 Task: Add a condition where "Hours since status category closed Greater than Five hundred" in unsolved tickets in your groups.
Action: Mouse moved to (118, 369)
Screenshot: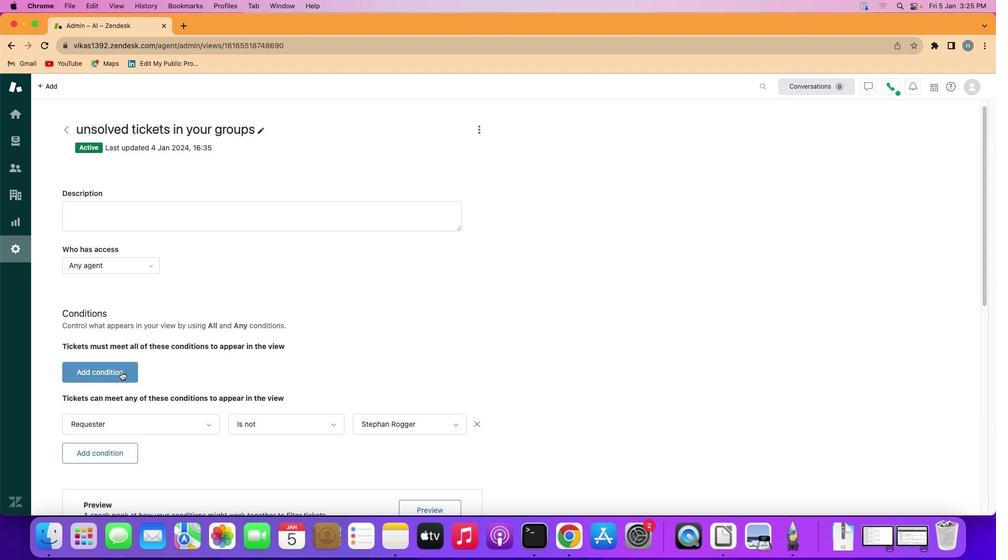 
Action: Mouse pressed left at (118, 369)
Screenshot: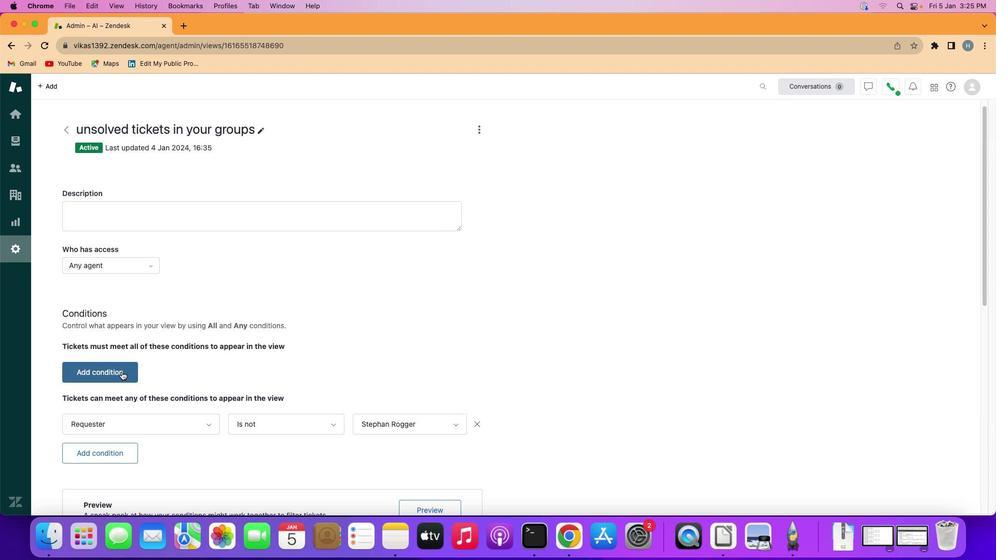 
Action: Mouse moved to (135, 365)
Screenshot: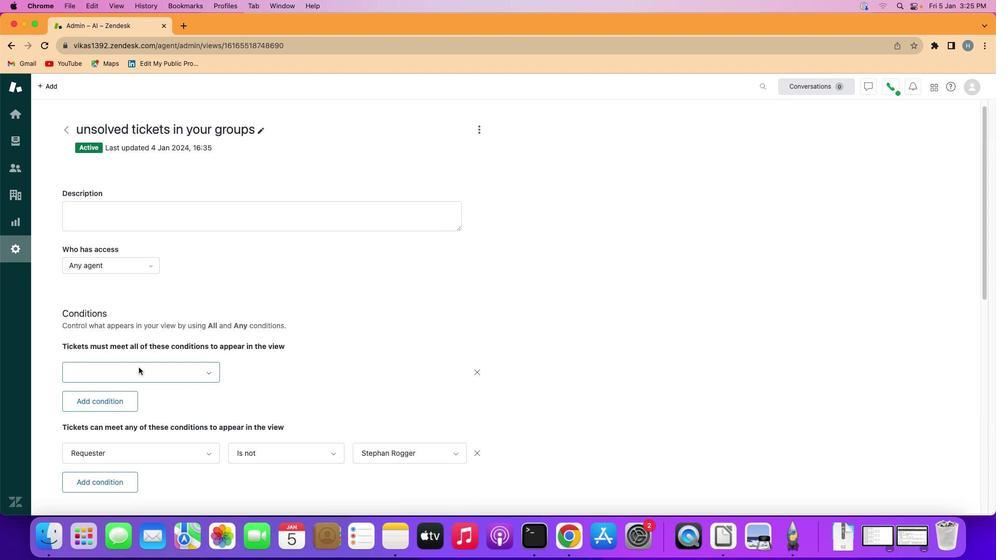 
Action: Mouse pressed left at (135, 365)
Screenshot: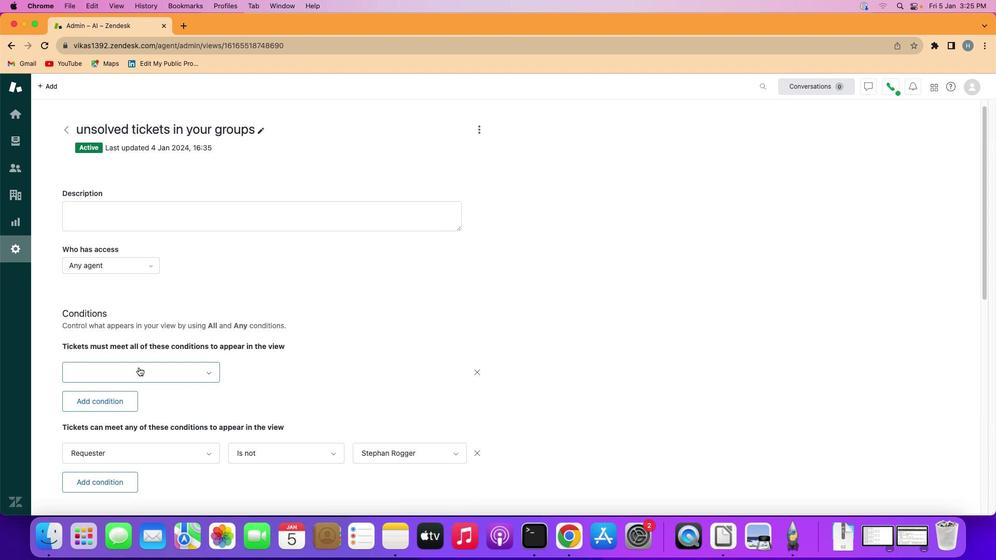 
Action: Mouse moved to (138, 285)
Screenshot: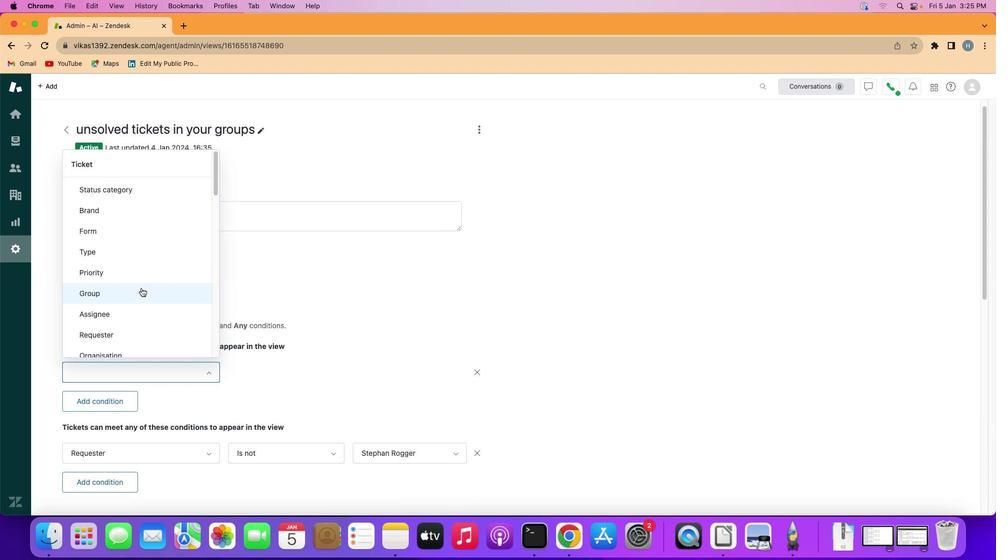 
Action: Mouse scrolled (138, 285) with delta (-2, -2)
Screenshot: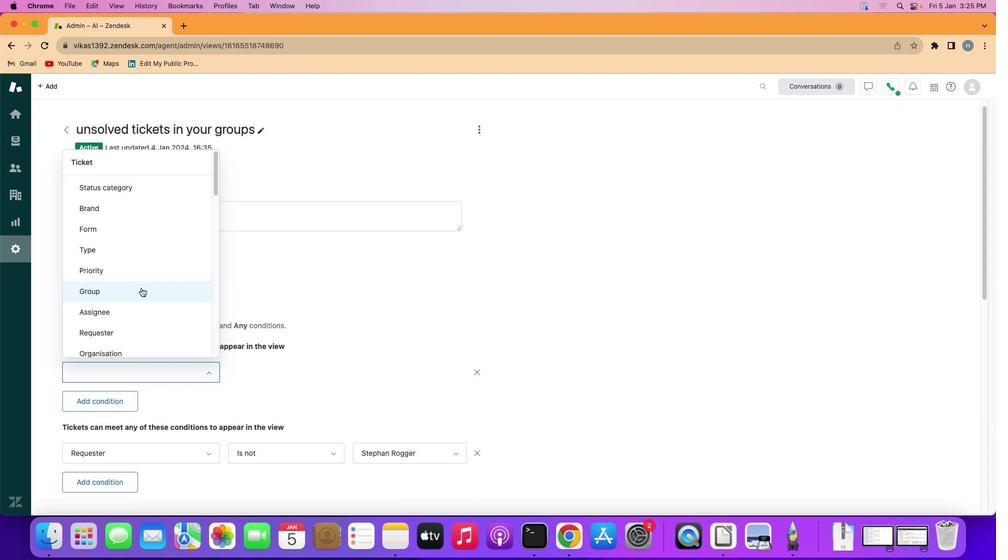 
Action: Mouse scrolled (138, 285) with delta (-2, -2)
Screenshot: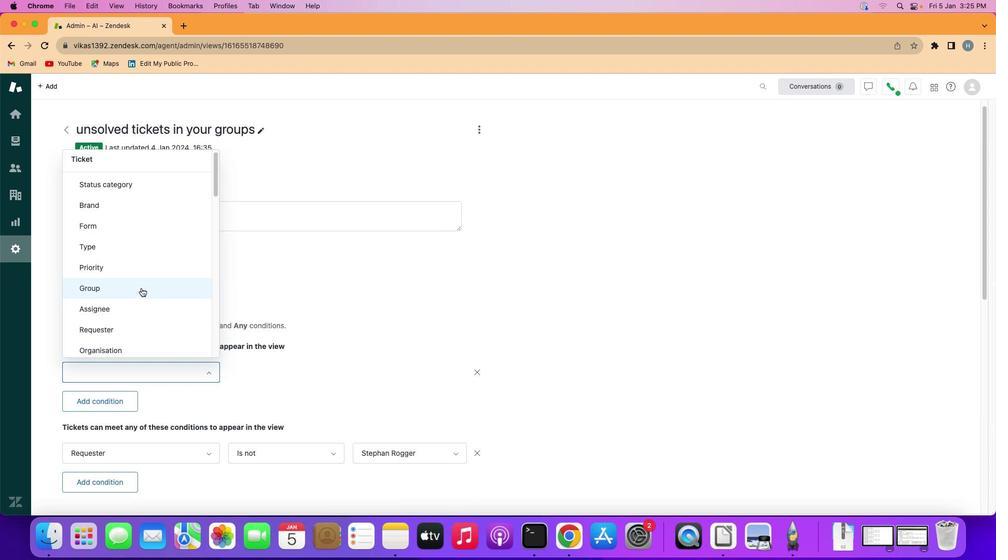 
Action: Mouse scrolled (138, 285) with delta (-2, -1)
Screenshot: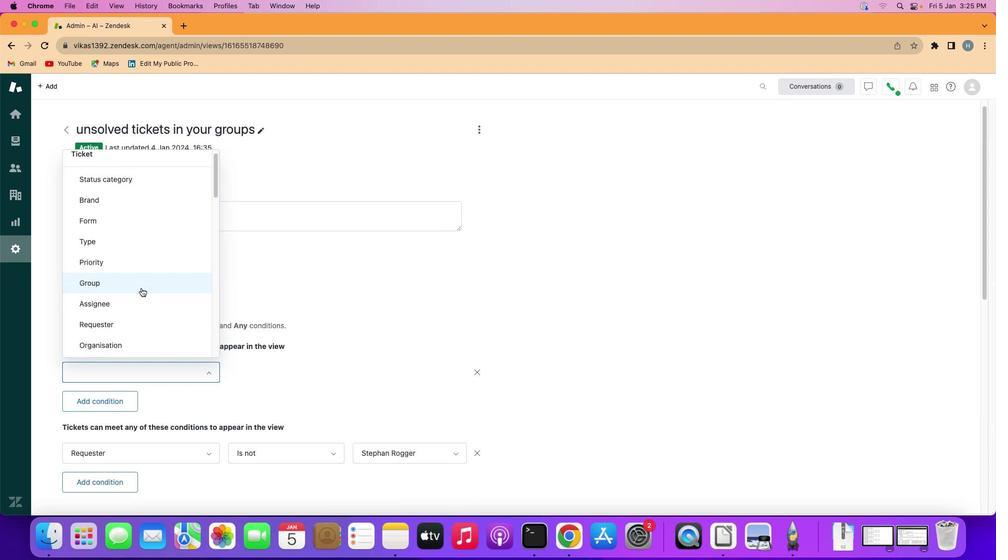 
Action: Mouse scrolled (138, 285) with delta (-2, -2)
Screenshot: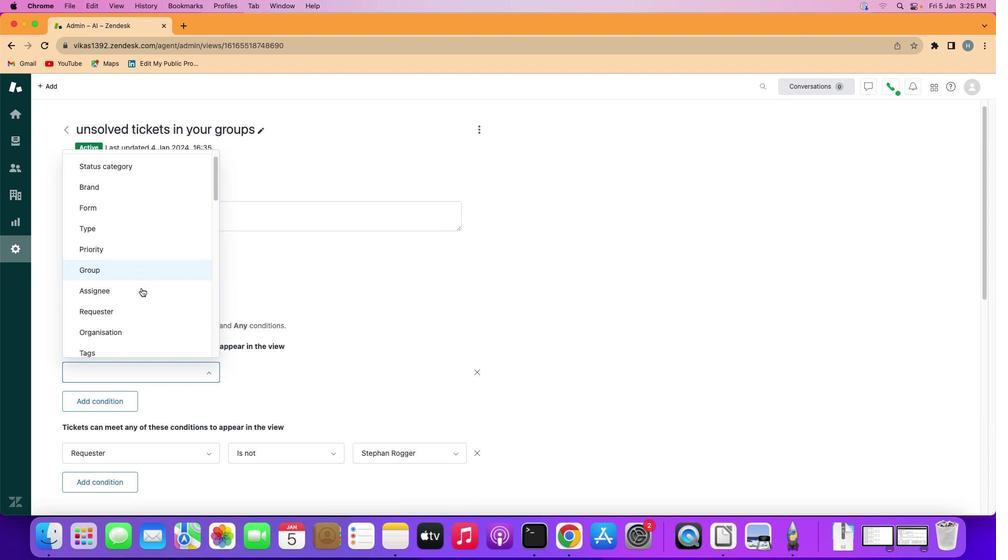 
Action: Mouse scrolled (138, 285) with delta (-2, -2)
Screenshot: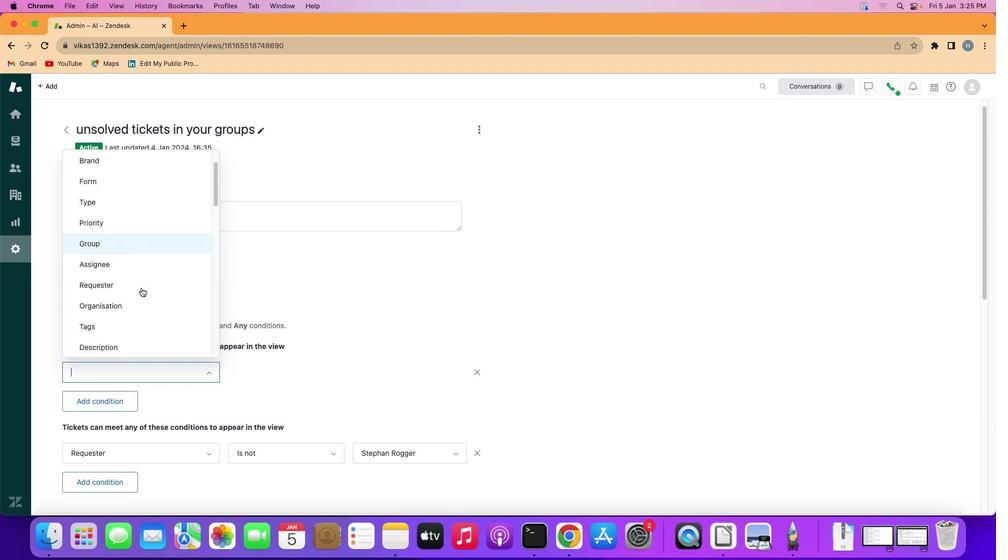 
Action: Mouse moved to (139, 285)
Screenshot: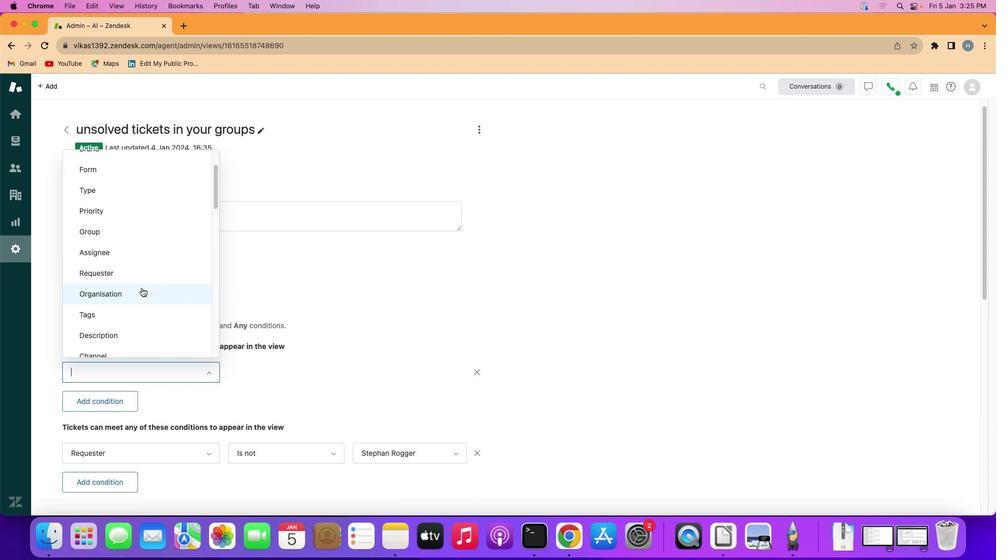 
Action: Mouse scrolled (139, 285) with delta (-2, -2)
Screenshot: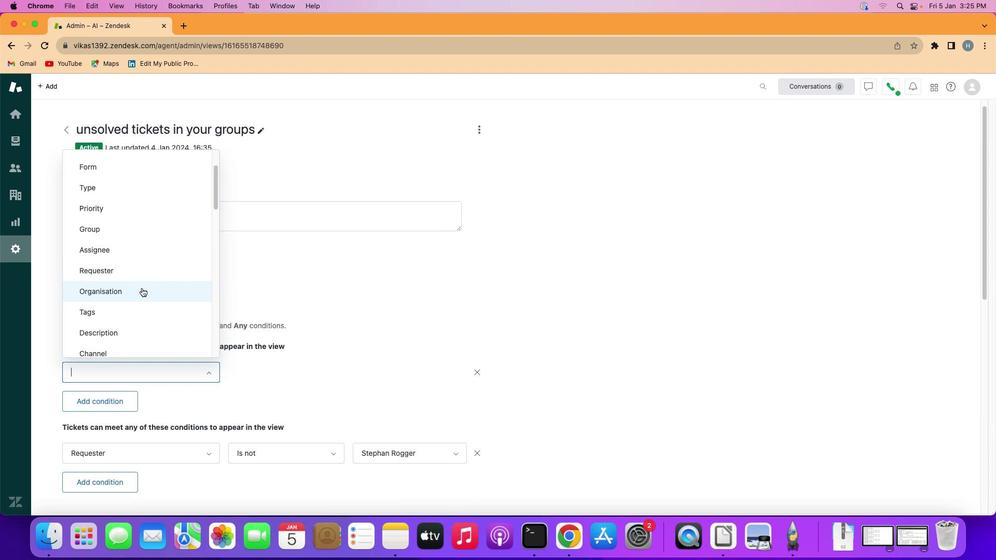 
Action: Mouse scrolled (139, 285) with delta (-2, -2)
Screenshot: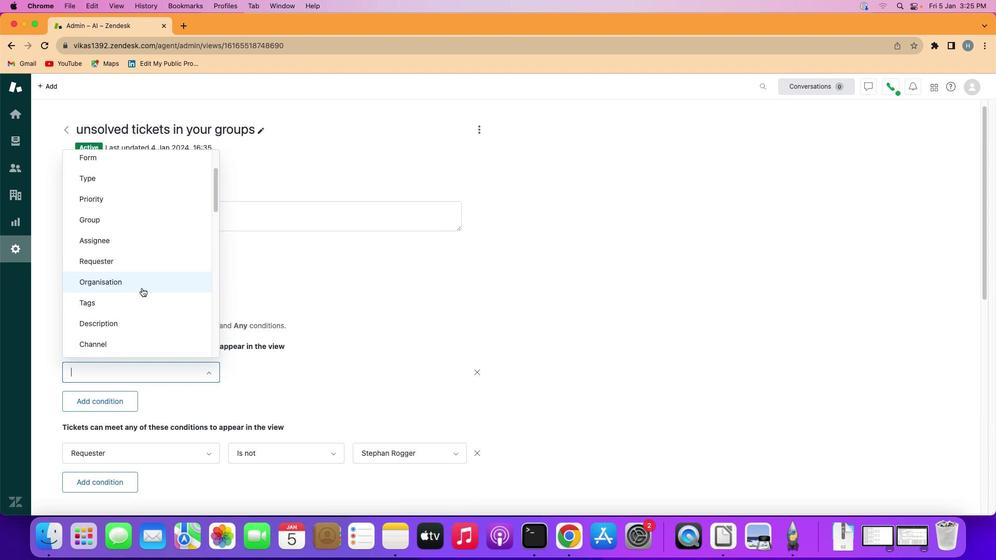 
Action: Mouse scrolled (139, 285) with delta (-2, -2)
Screenshot: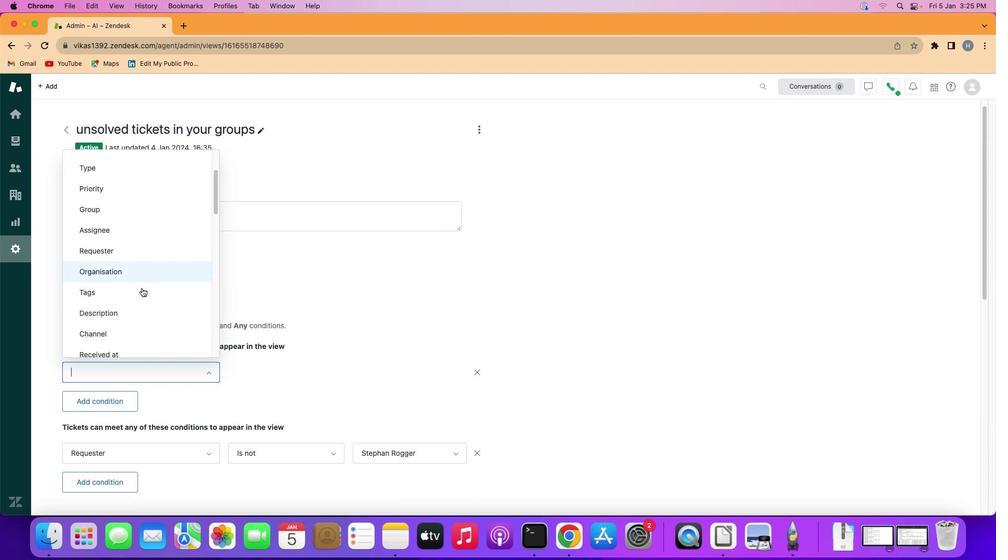 
Action: Mouse scrolled (139, 285) with delta (-2, -2)
Screenshot: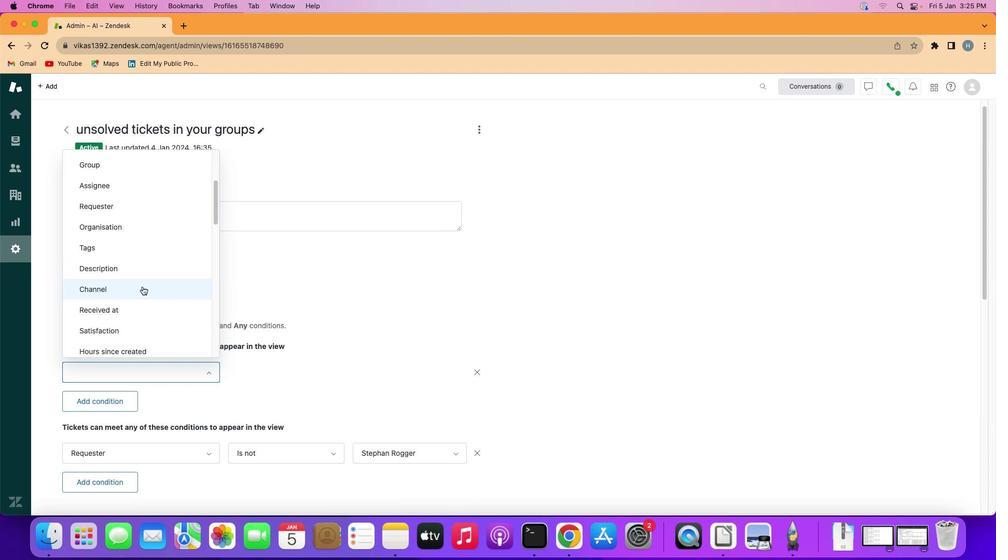 
Action: Mouse moved to (140, 283)
Screenshot: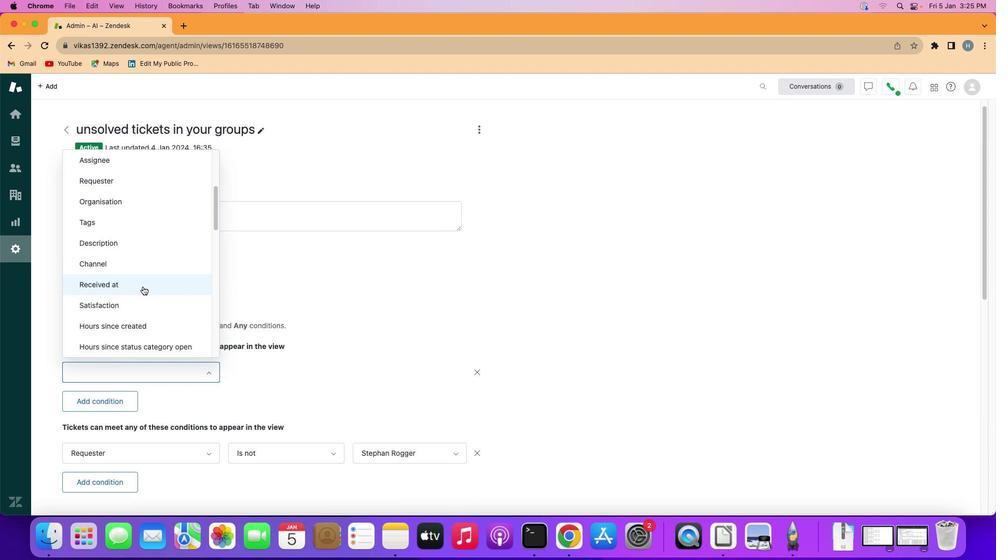 
Action: Mouse scrolled (140, 283) with delta (-2, -2)
Screenshot: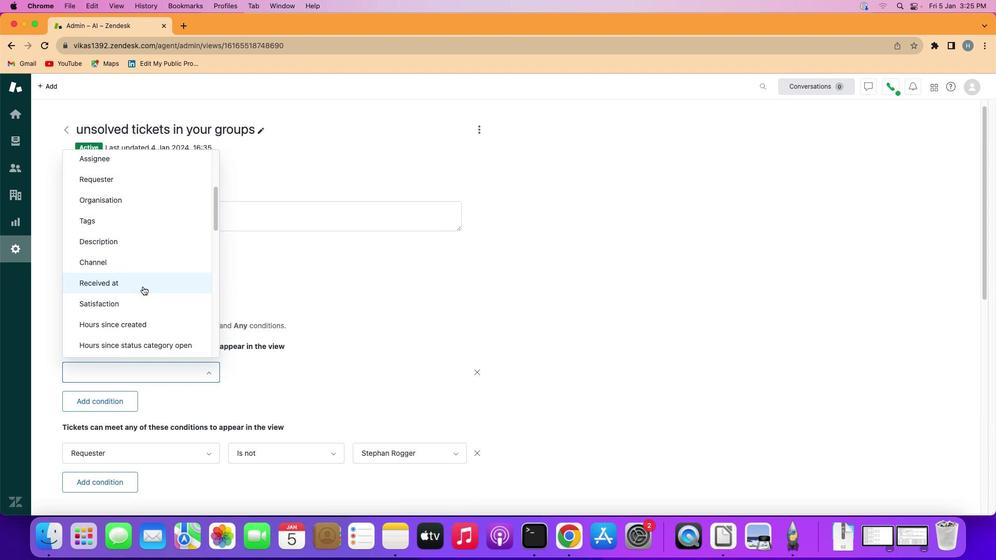 
Action: Mouse scrolled (140, 283) with delta (-2, -2)
Screenshot: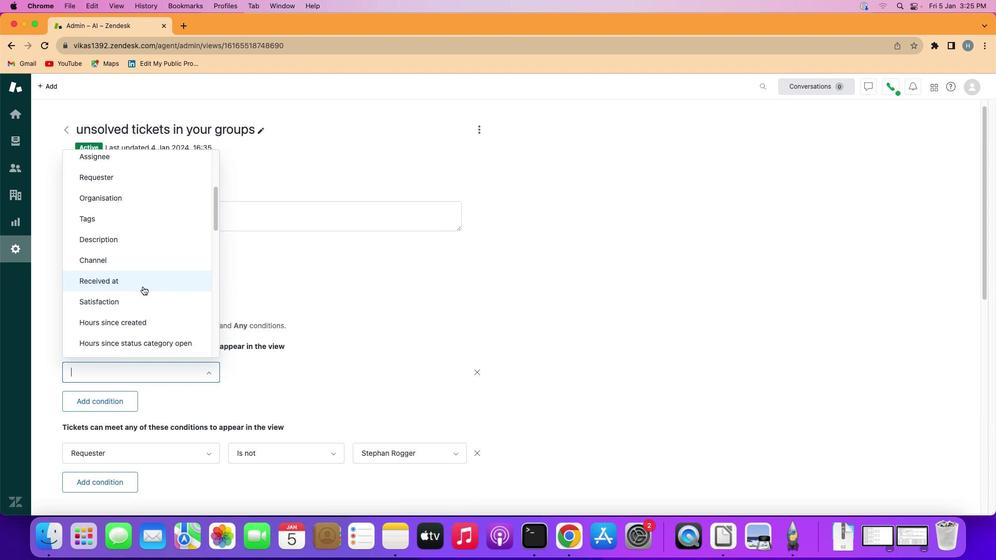 
Action: Mouse scrolled (140, 283) with delta (-2, -2)
Screenshot: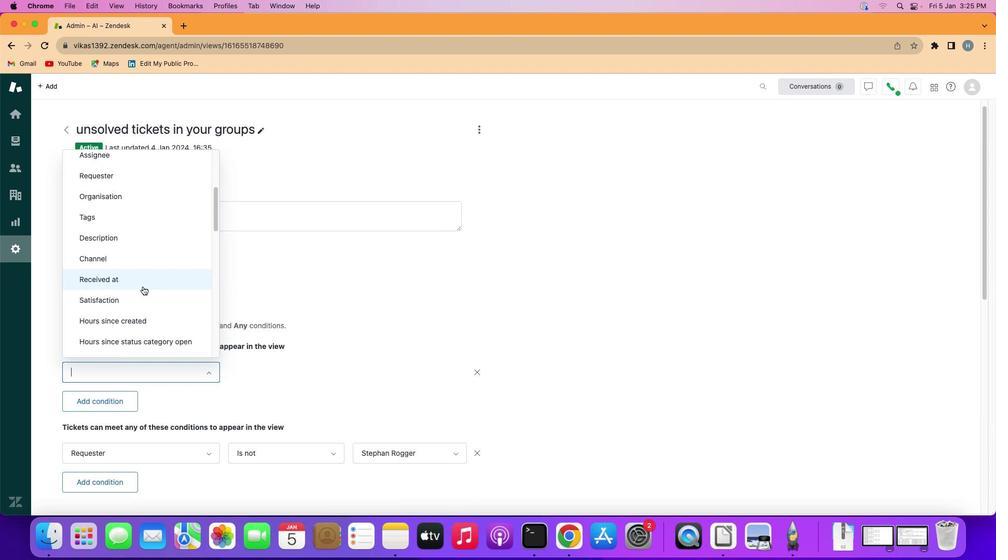 
Action: Mouse moved to (140, 283)
Screenshot: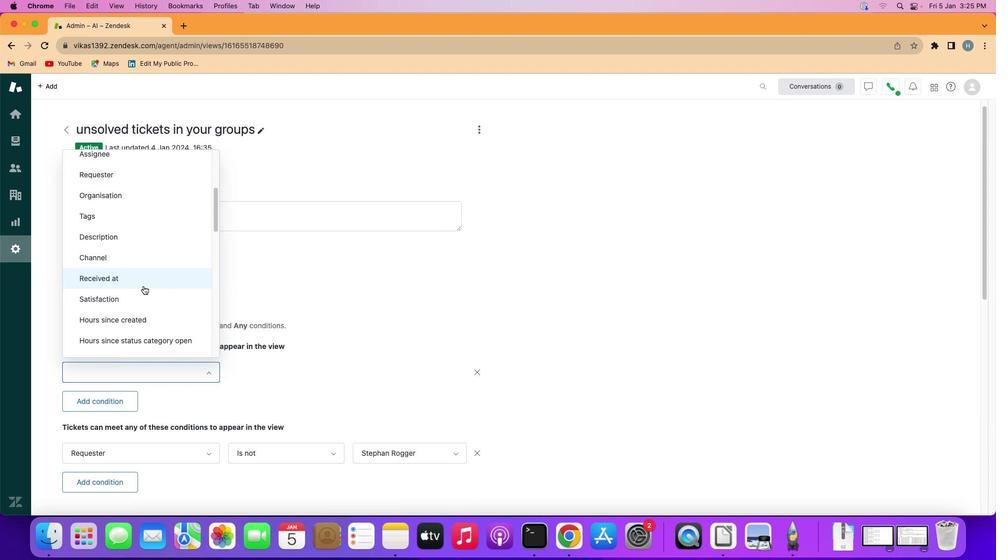
Action: Mouse scrolled (140, 283) with delta (-2, -2)
Screenshot: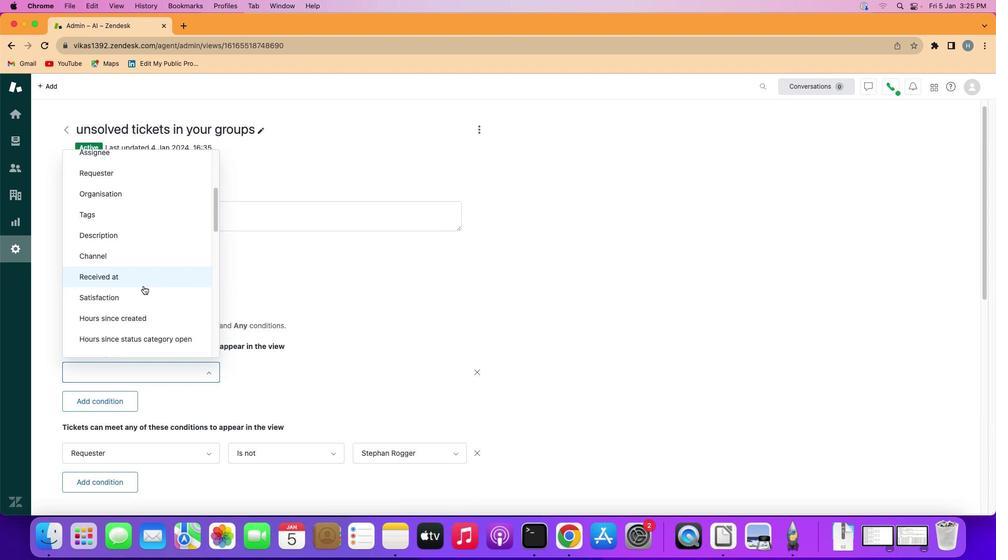 
Action: Mouse scrolled (140, 283) with delta (-2, -2)
Screenshot: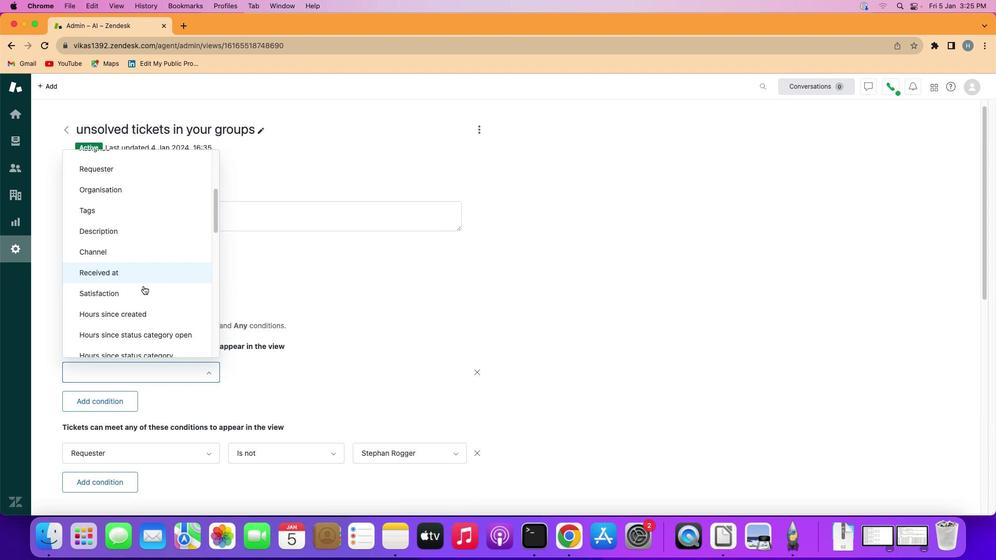 
Action: Mouse scrolled (140, 283) with delta (-2, -2)
Screenshot: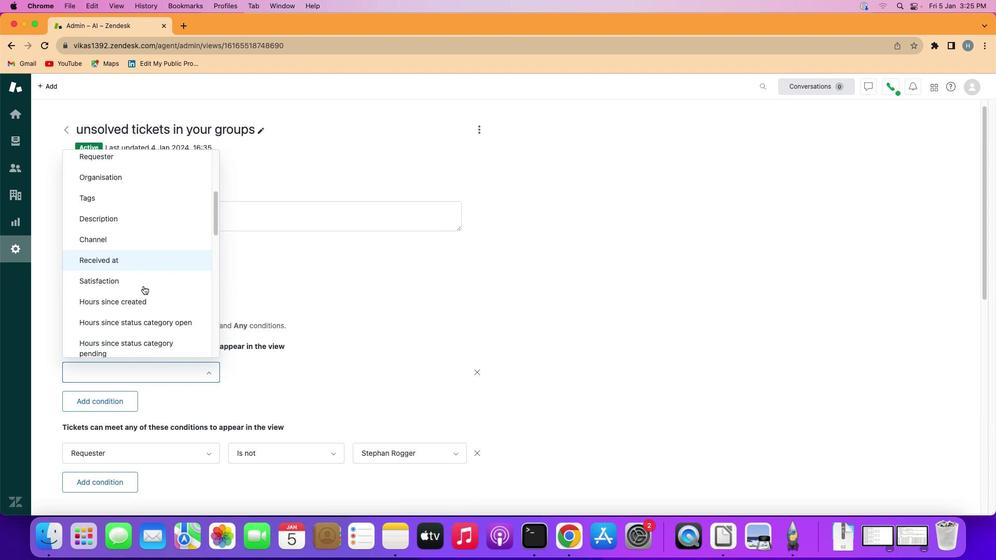 
Action: Mouse scrolled (140, 283) with delta (-2, -2)
Screenshot: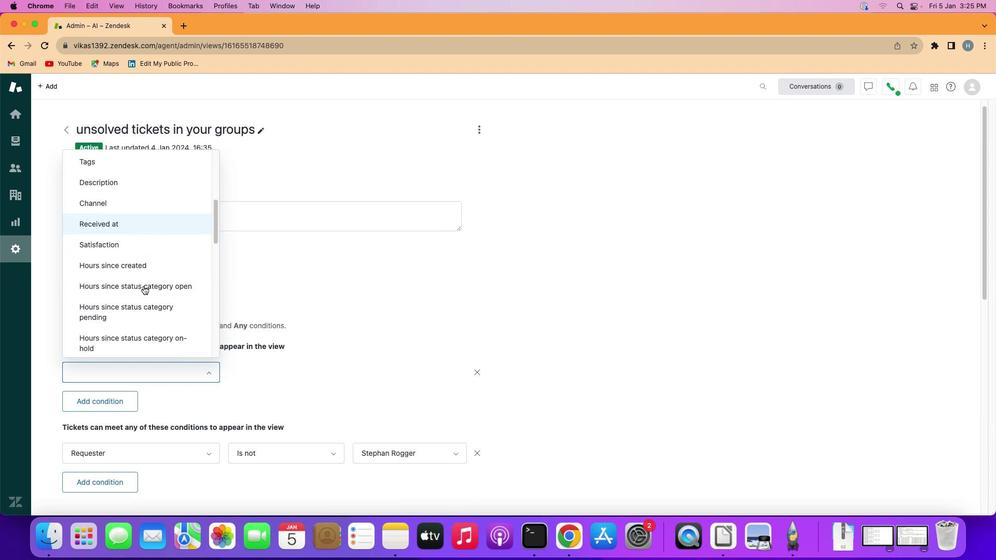 
Action: Mouse scrolled (140, 283) with delta (-2, -1)
Screenshot: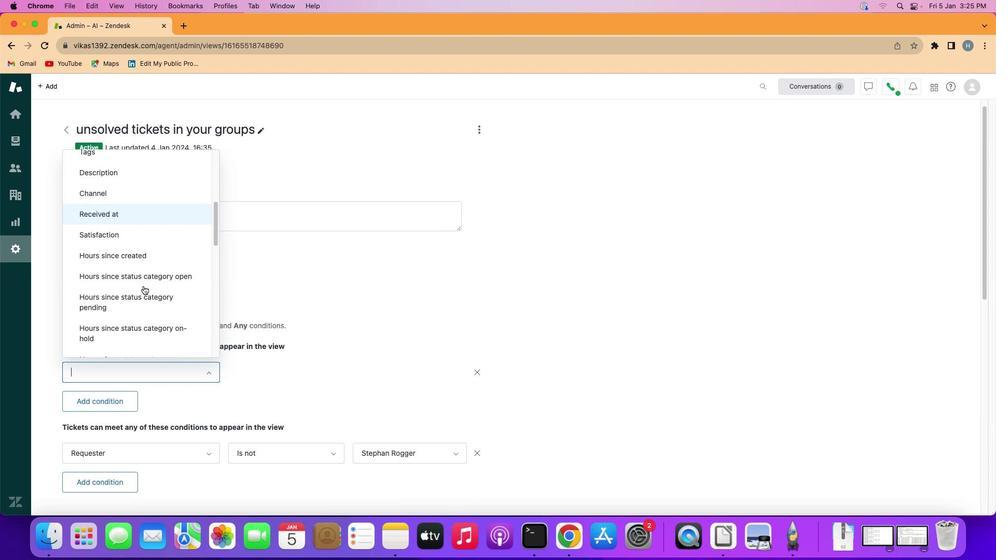 
Action: Mouse scrolled (140, 283) with delta (-2, -2)
Screenshot: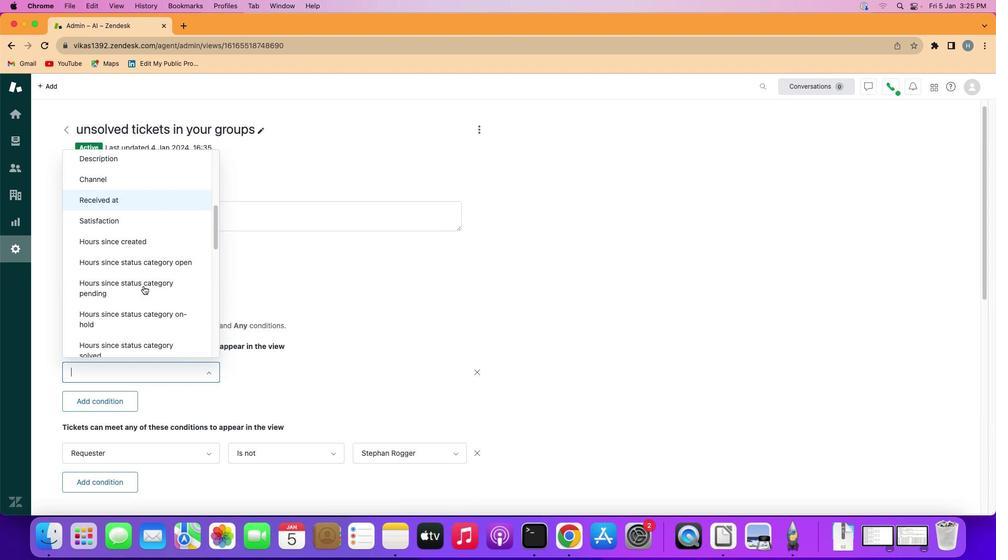 
Action: Mouse scrolled (140, 283) with delta (-2, -2)
Screenshot: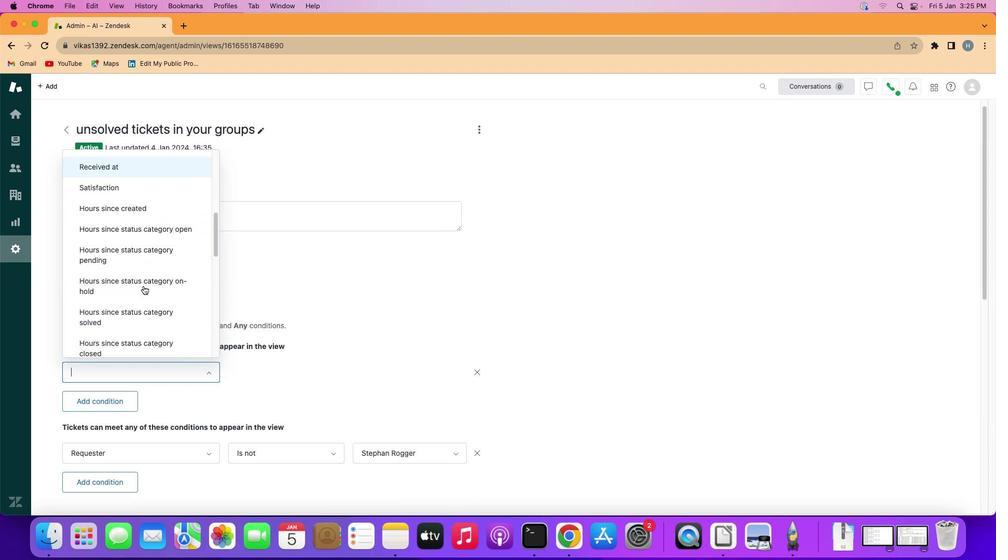 
Action: Mouse scrolled (140, 283) with delta (-2, -2)
Screenshot: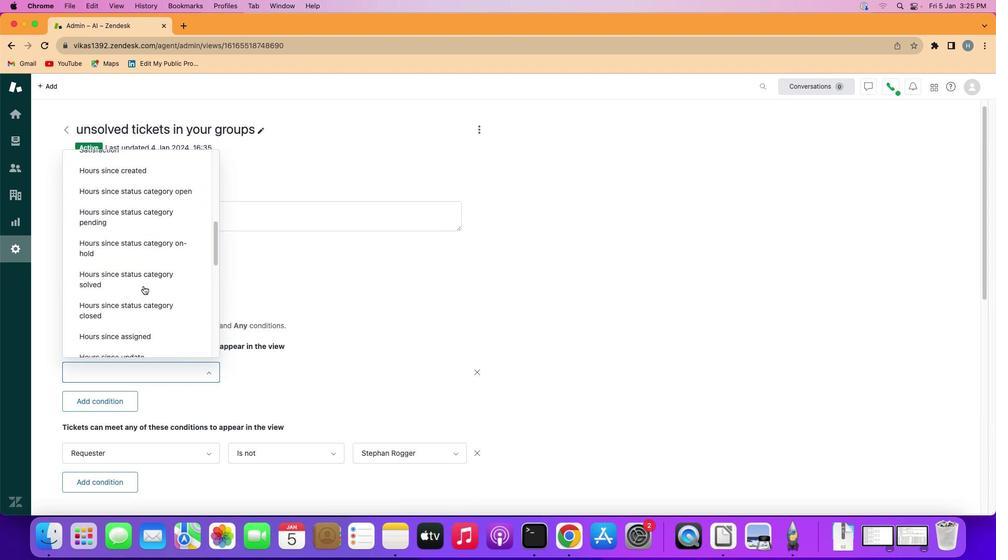 
Action: Mouse moved to (133, 289)
Screenshot: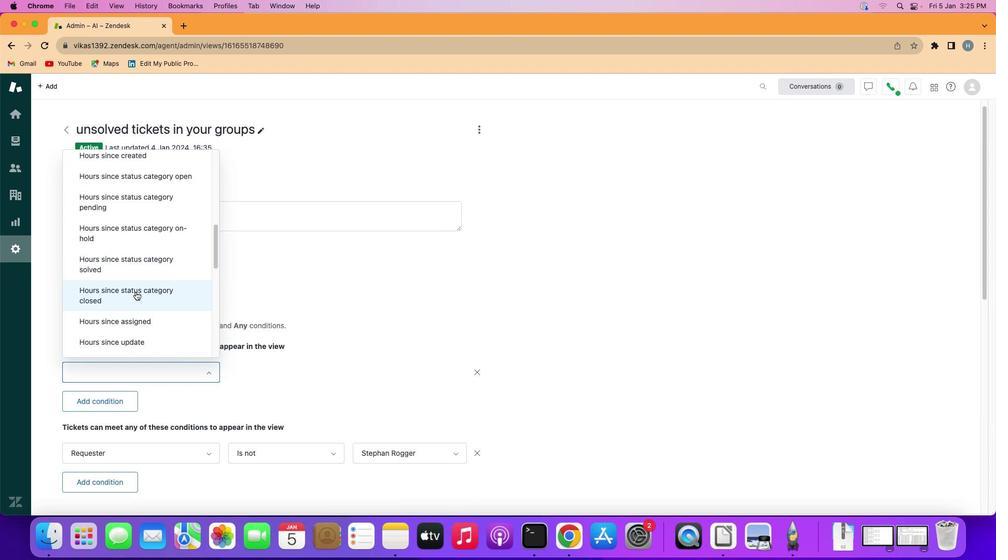 
Action: Mouse pressed left at (133, 289)
Screenshot: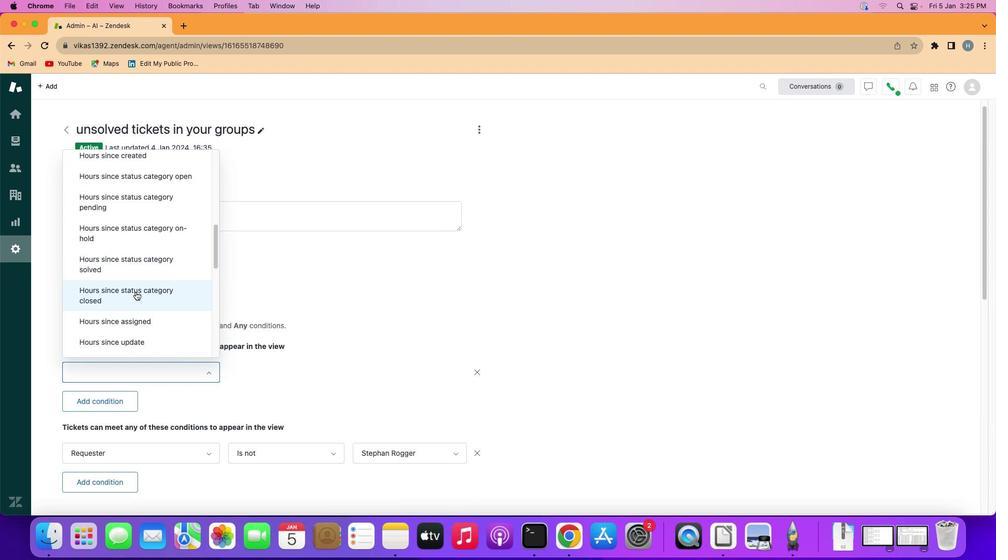 
Action: Mouse moved to (291, 369)
Screenshot: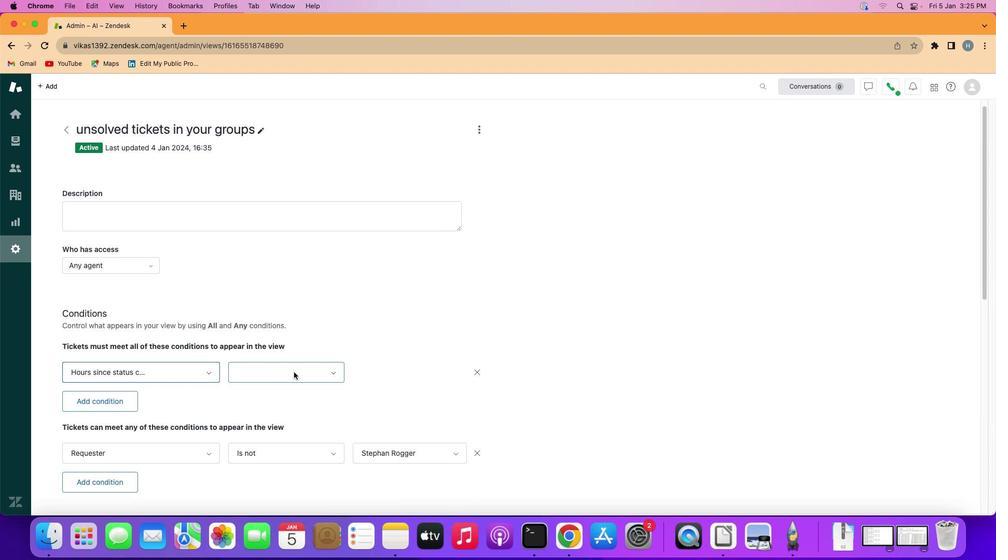 
Action: Mouse pressed left at (291, 369)
Screenshot: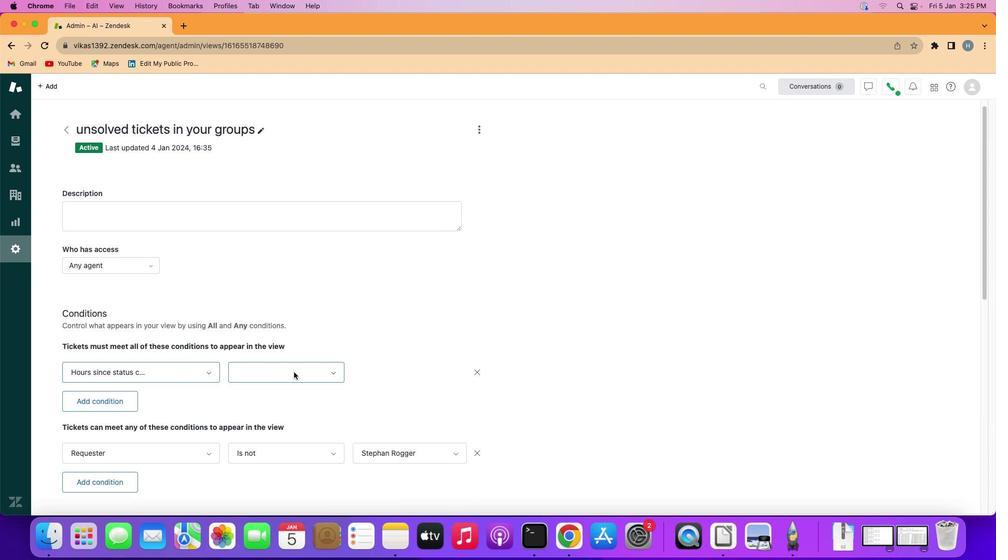 
Action: Mouse moved to (290, 415)
Screenshot: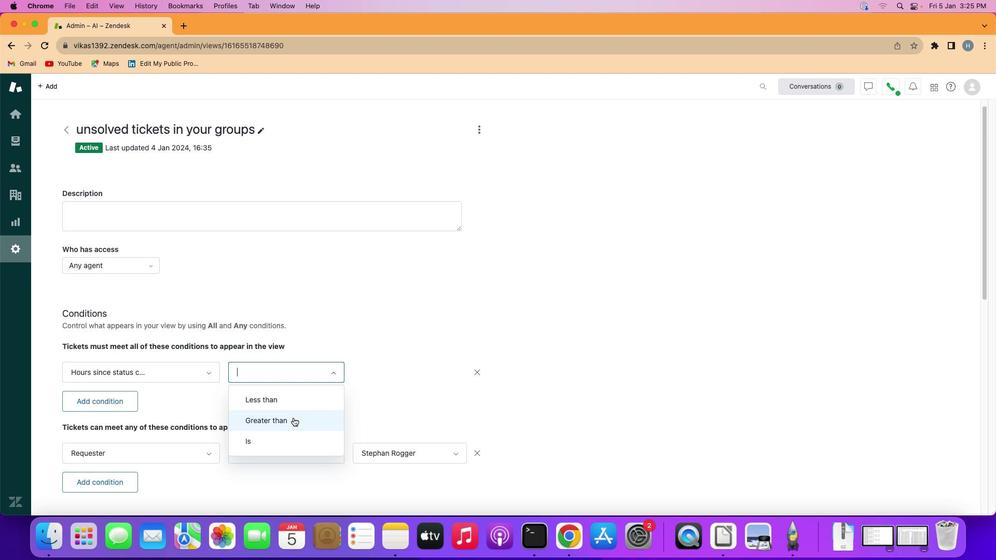 
Action: Mouse pressed left at (290, 415)
Screenshot: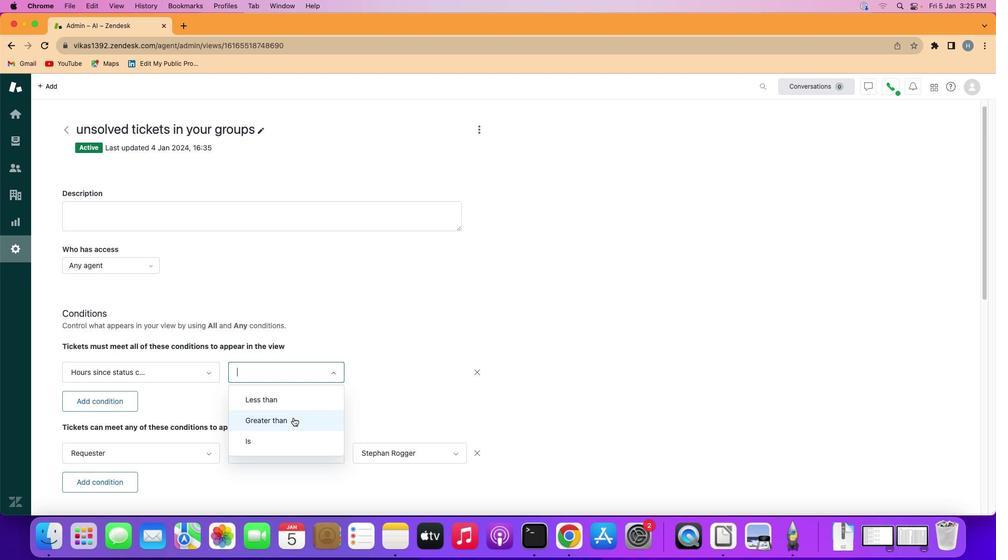 
Action: Mouse moved to (398, 372)
Screenshot: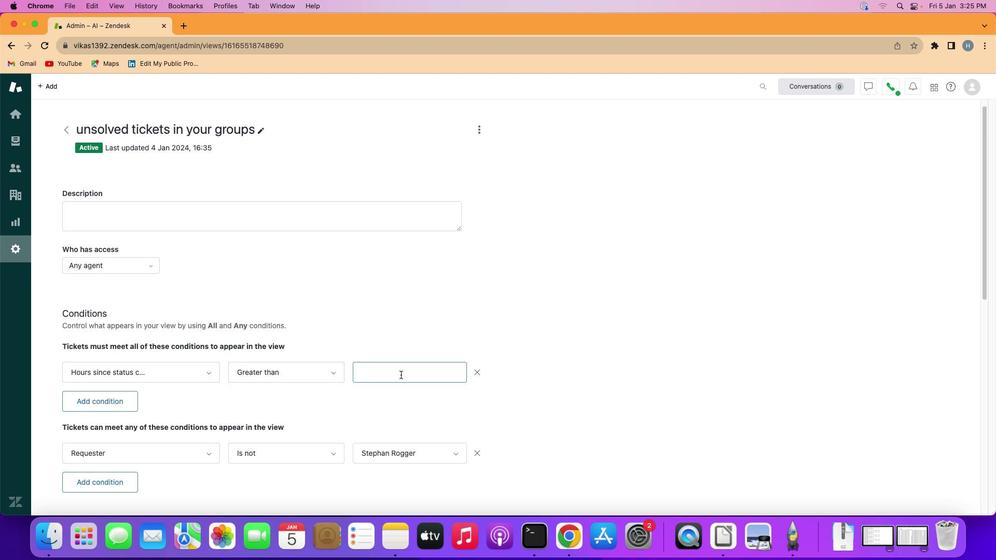 
Action: Mouse pressed left at (398, 372)
Screenshot: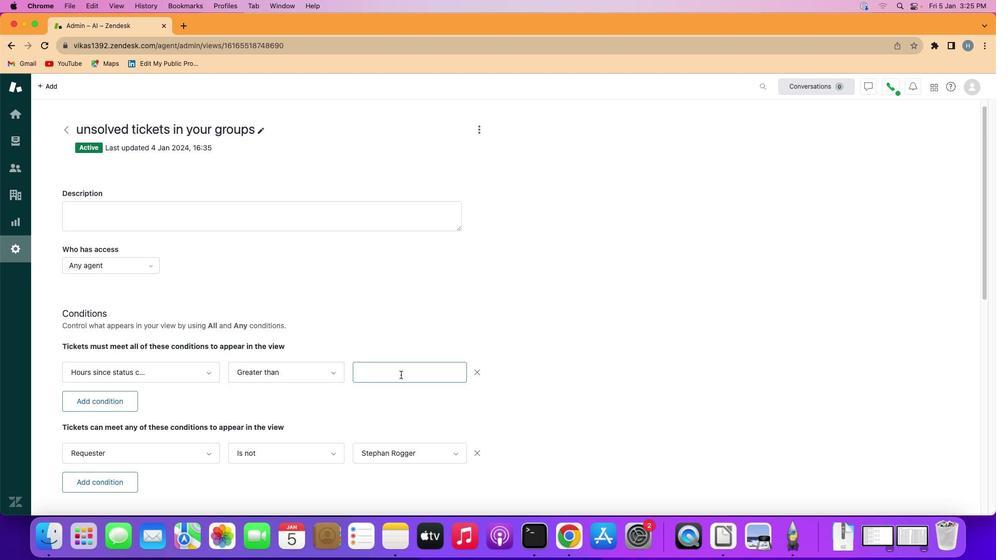 
Action: Mouse moved to (397, 368)
Screenshot: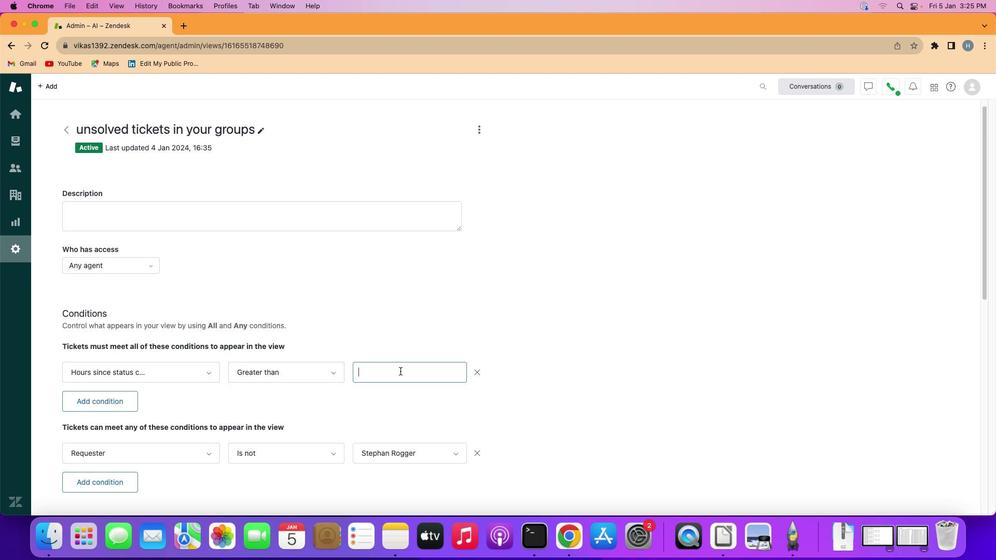 
Action: Key pressed Key.shift'F''i''v''e'Key.space'h''u''n''d''r''e''d'
Screenshot: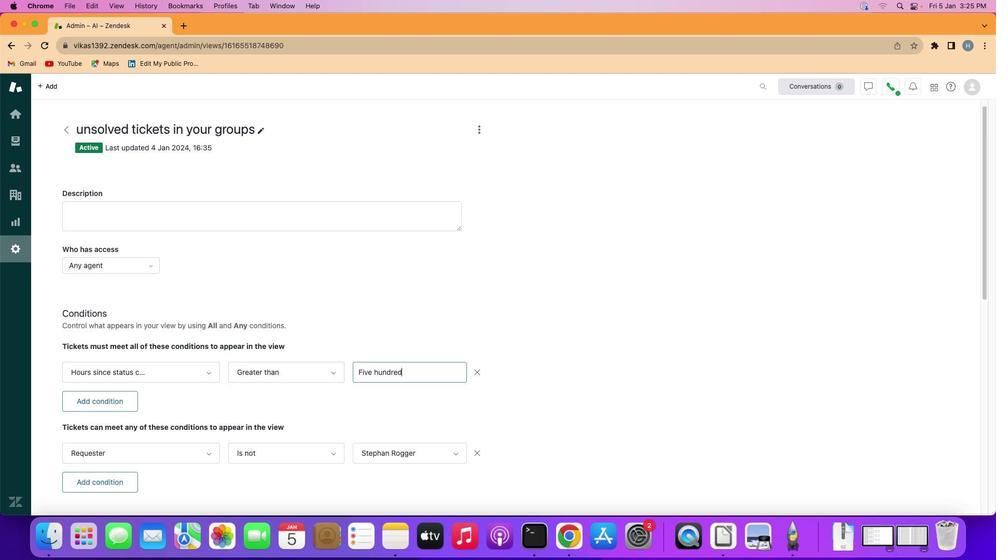 
Action: Mouse moved to (420, 402)
Screenshot: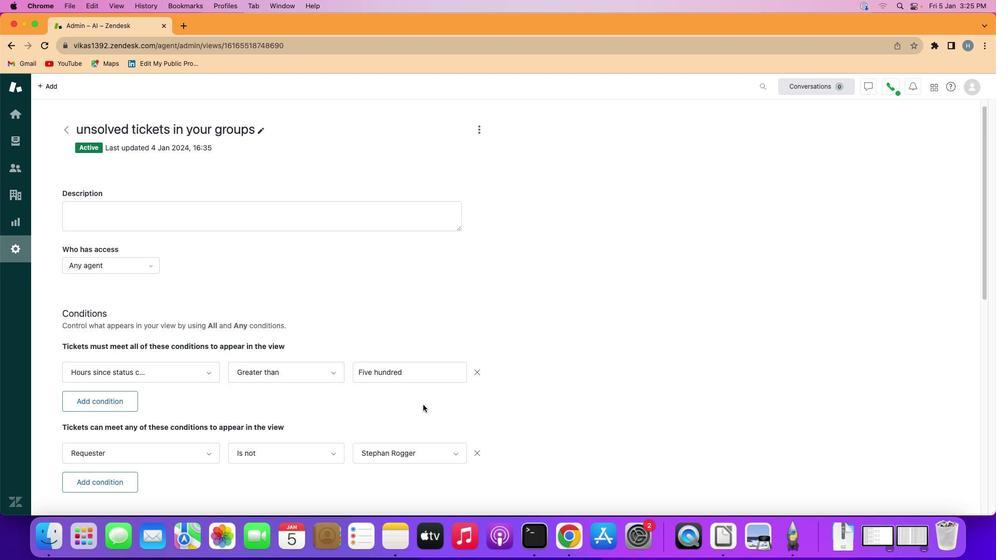 
Action: Mouse pressed left at (420, 402)
Screenshot: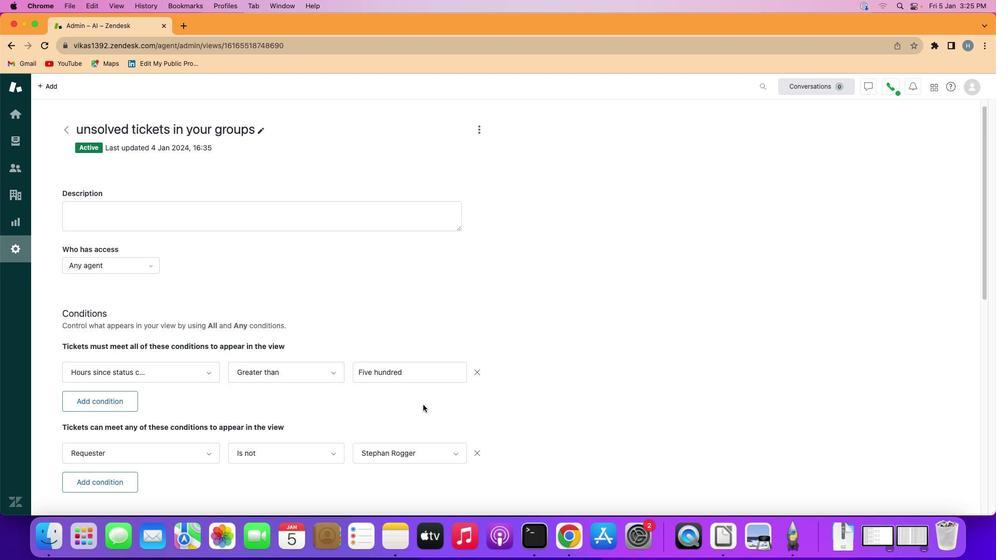 
